 Task: Create a new spreadsheet using the template "Education: Assignment Tracker".
Action: Mouse moved to (41, 69)
Screenshot: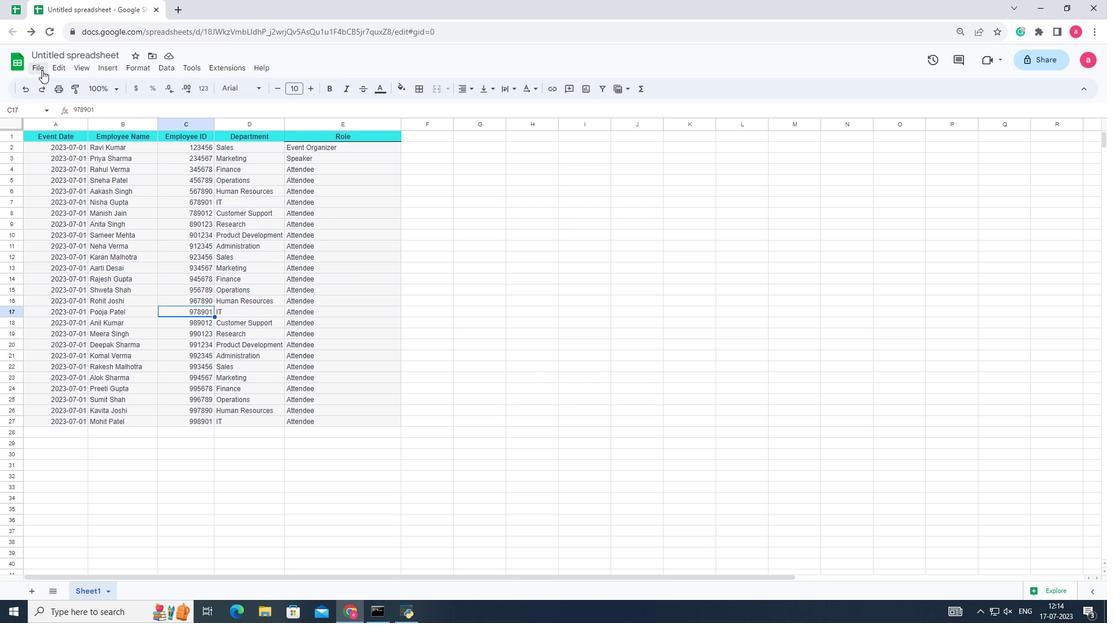 
Action: Mouse pressed left at (41, 69)
Screenshot: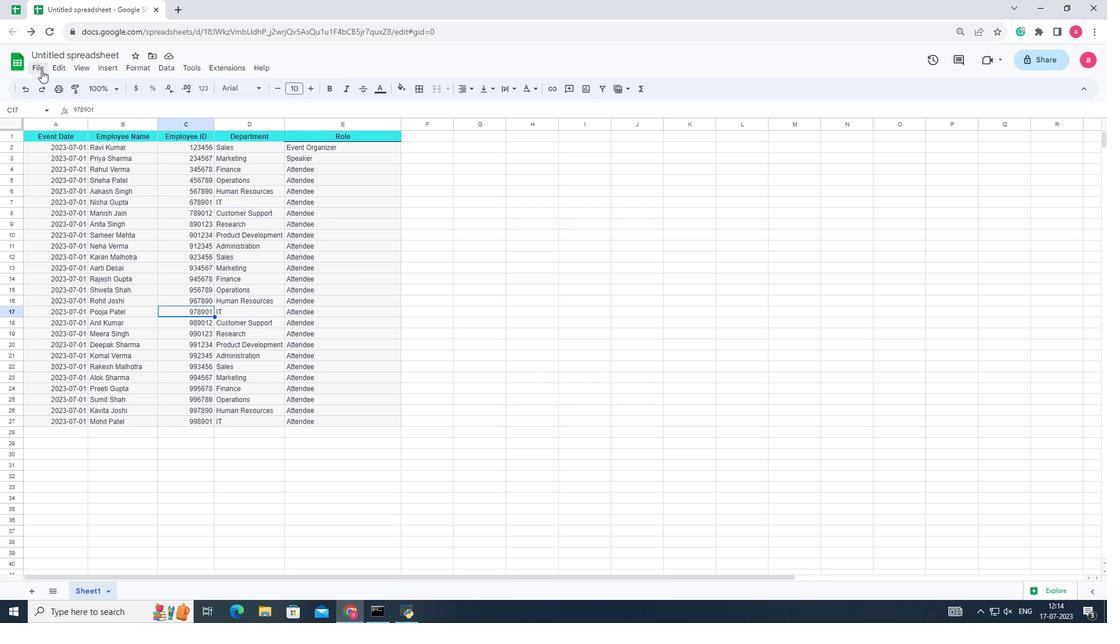 
Action: Mouse moved to (50, 85)
Screenshot: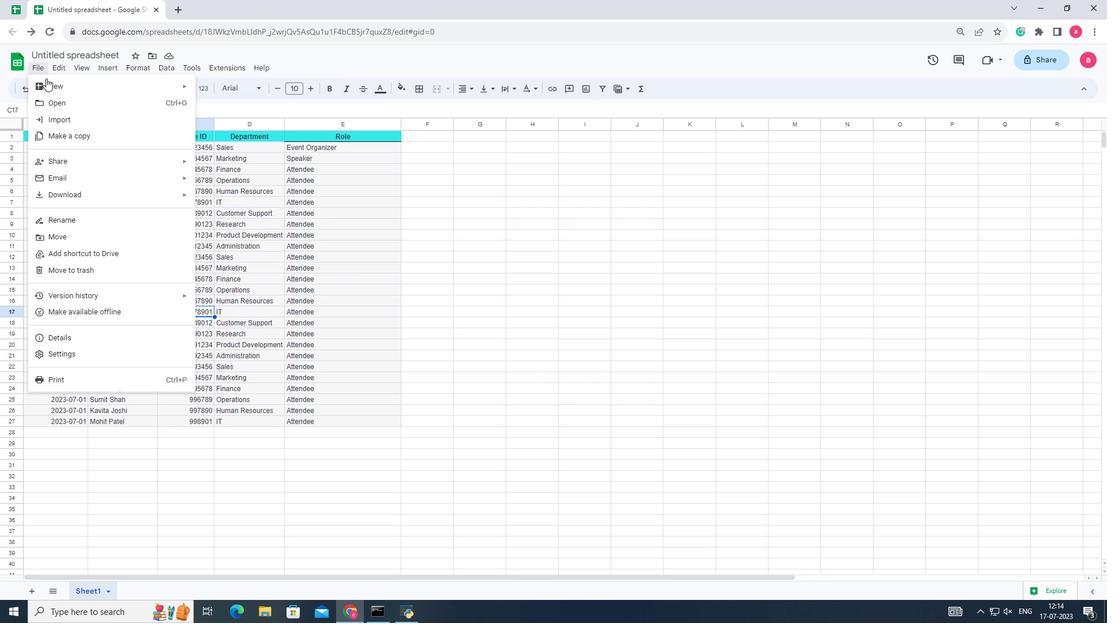 
Action: Mouse pressed left at (50, 85)
Screenshot: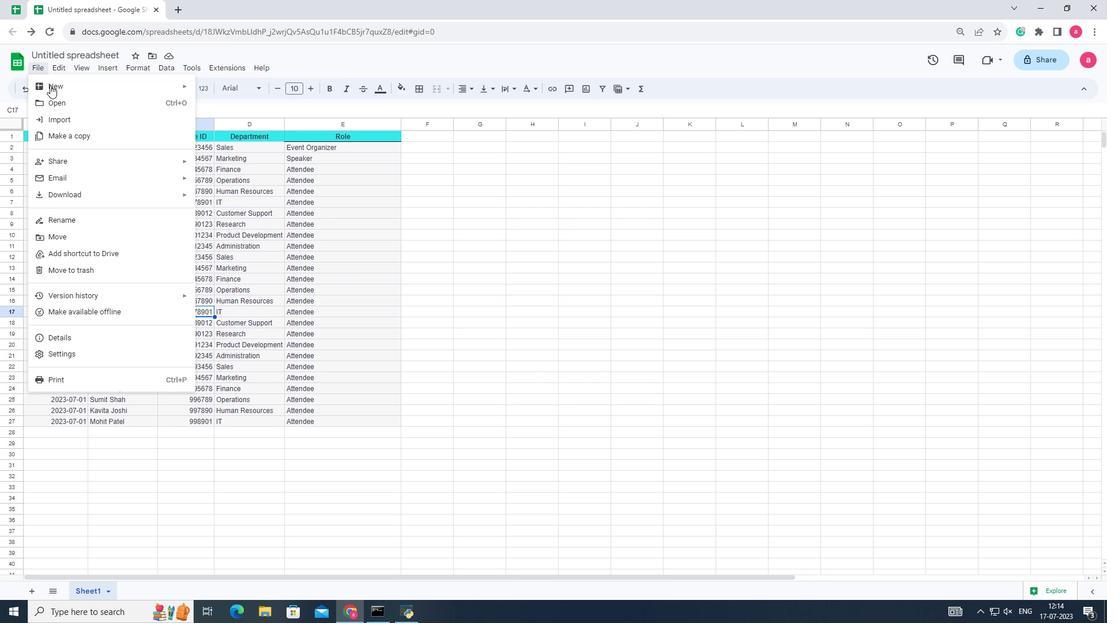 
Action: Mouse moved to (237, 103)
Screenshot: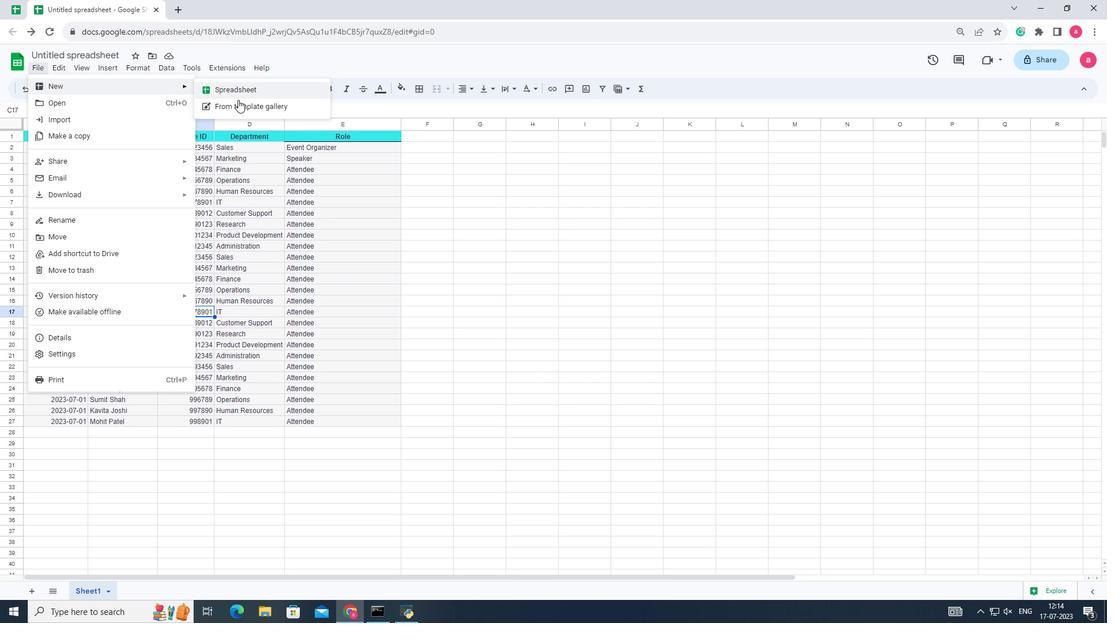 
Action: Mouse pressed left at (237, 103)
Screenshot: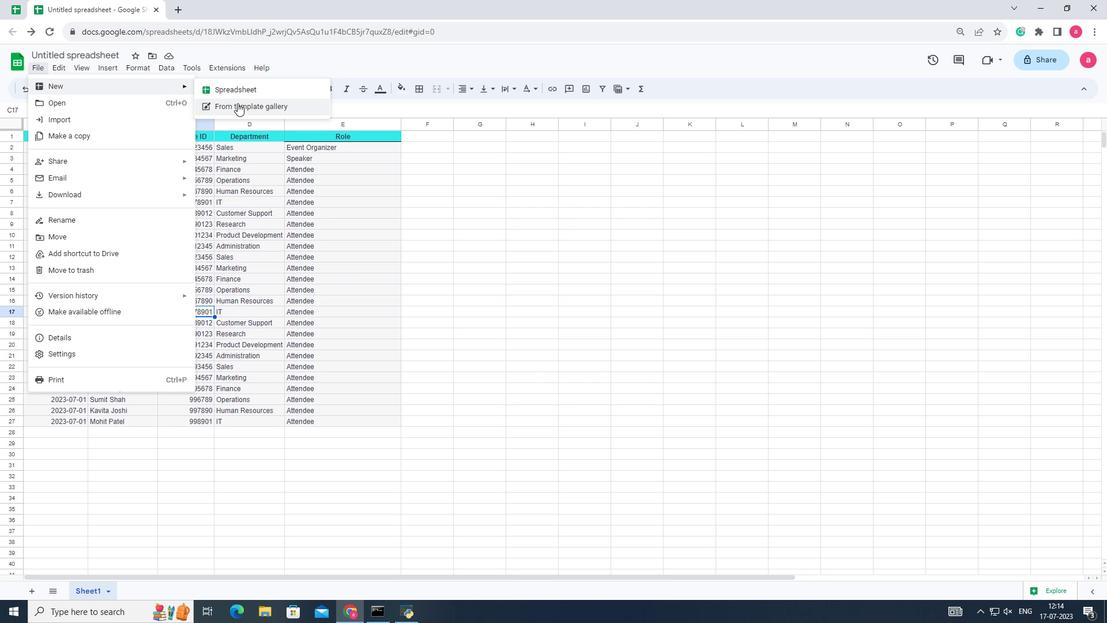 
Action: Mouse moved to (299, 254)
Screenshot: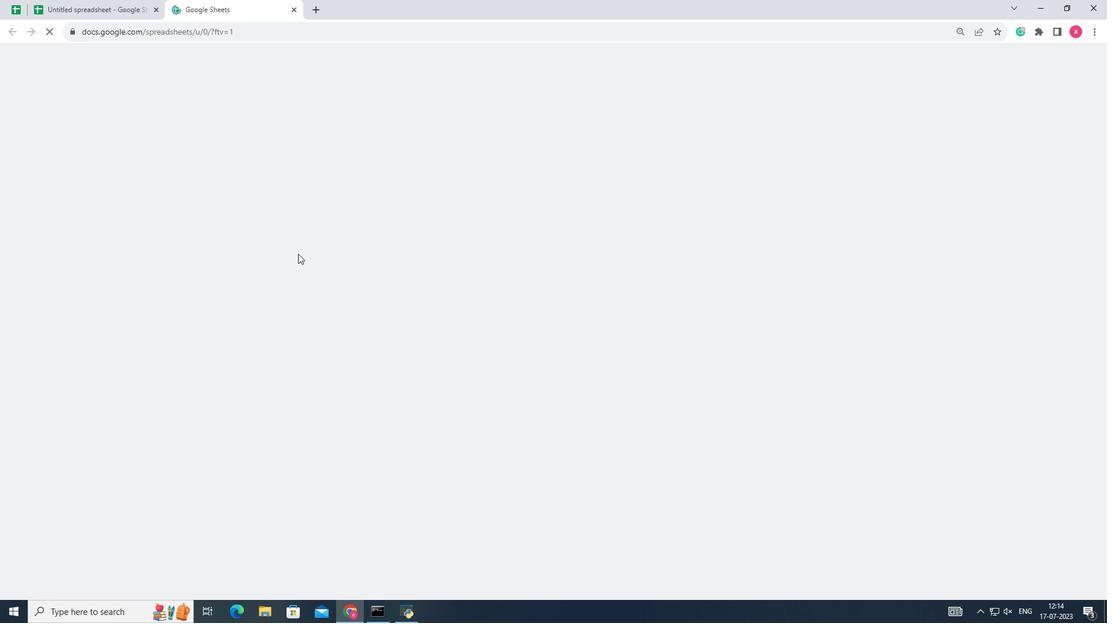 
Action: Mouse scrolled (299, 253) with delta (0, 0)
Screenshot: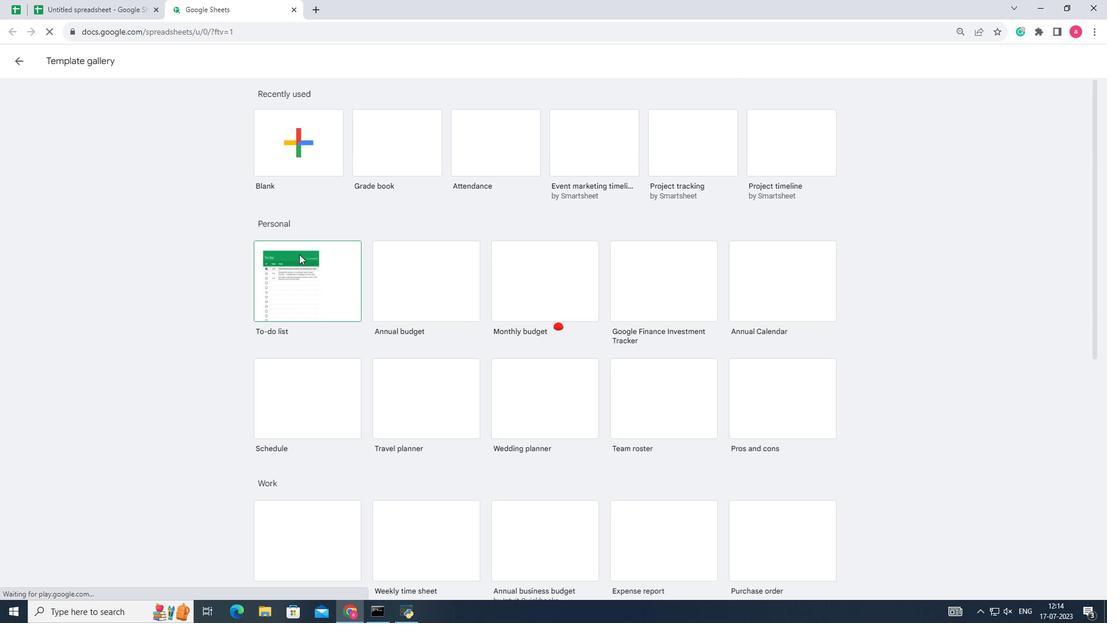 
Action: Mouse scrolled (299, 253) with delta (0, 0)
Screenshot: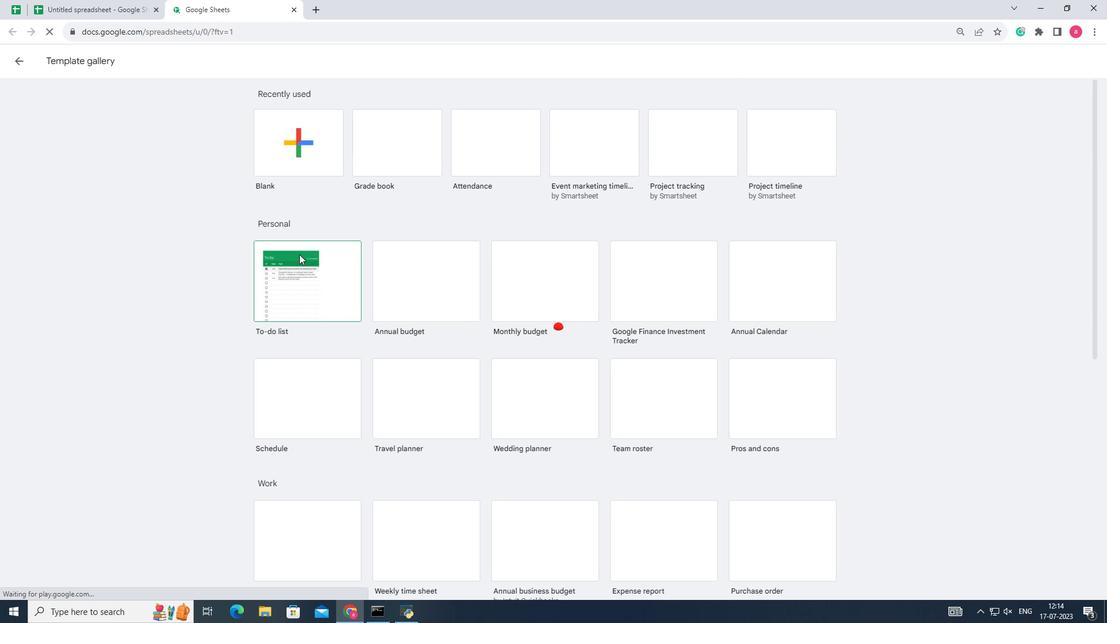 
Action: Mouse moved to (299, 255)
Screenshot: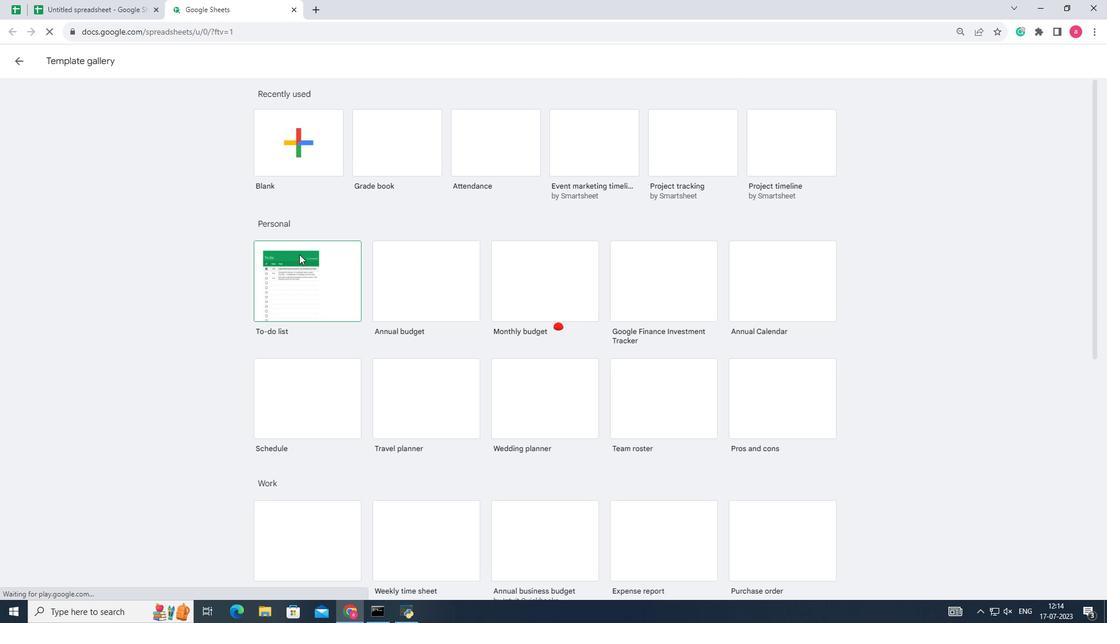
Action: Mouse scrolled (299, 255) with delta (0, 0)
Screenshot: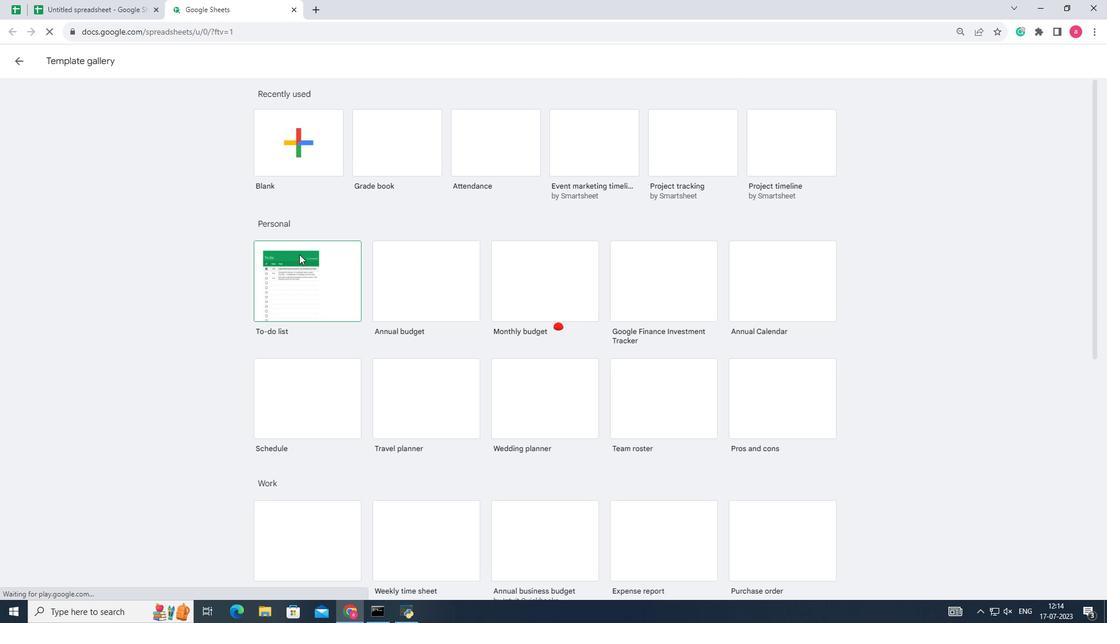
Action: Mouse scrolled (299, 255) with delta (0, 0)
Screenshot: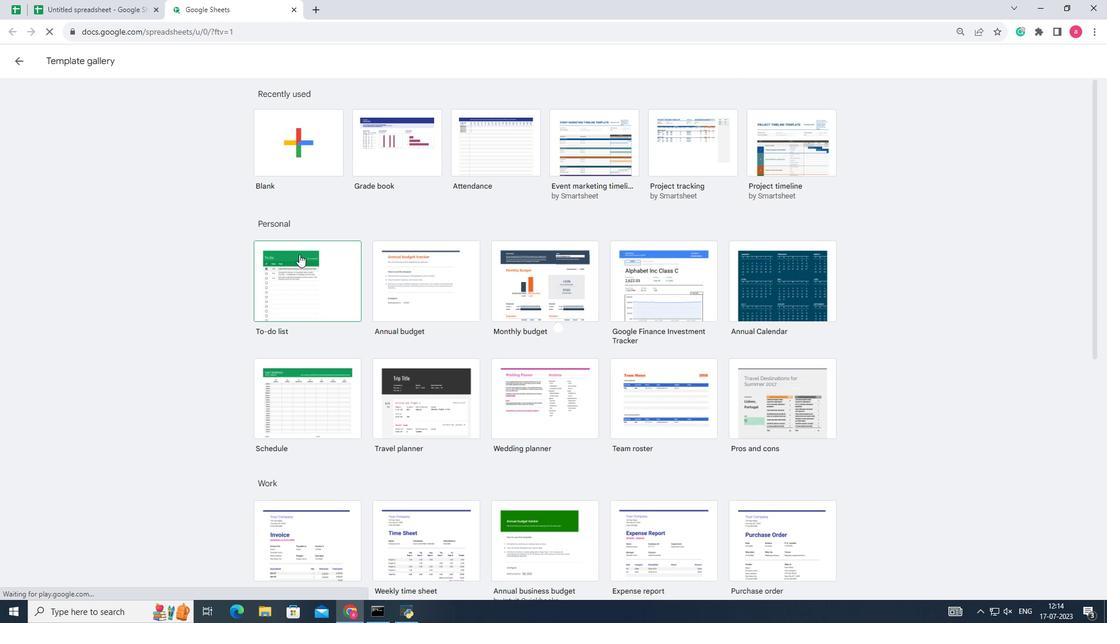 
Action: Mouse moved to (300, 256)
Screenshot: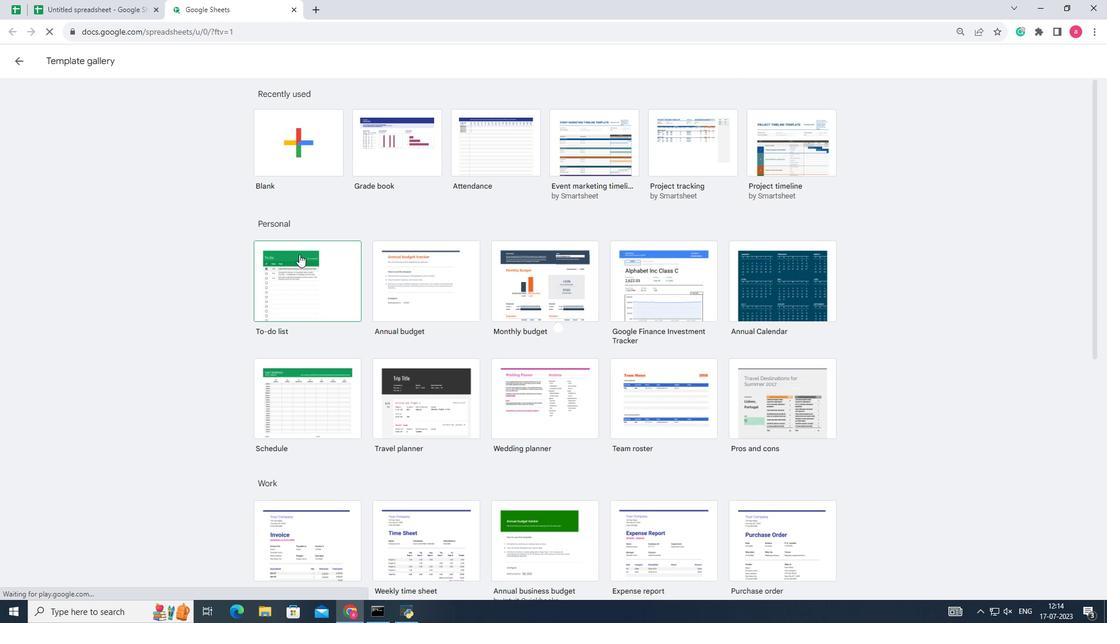 
Action: Mouse scrolled (300, 255) with delta (0, 0)
Screenshot: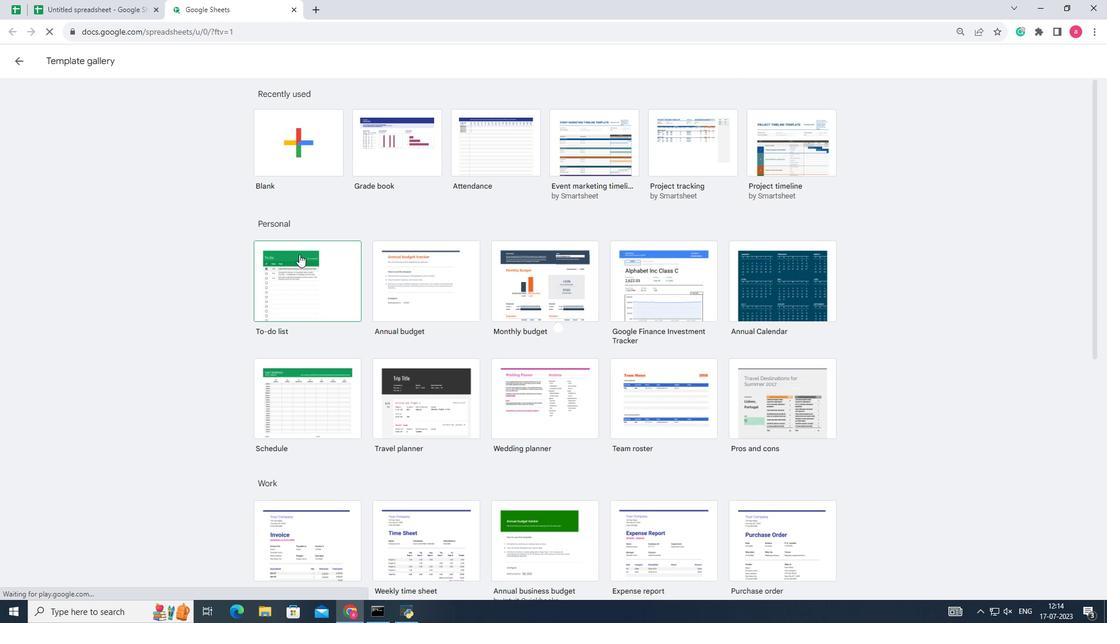 
Action: Mouse moved to (301, 256)
Screenshot: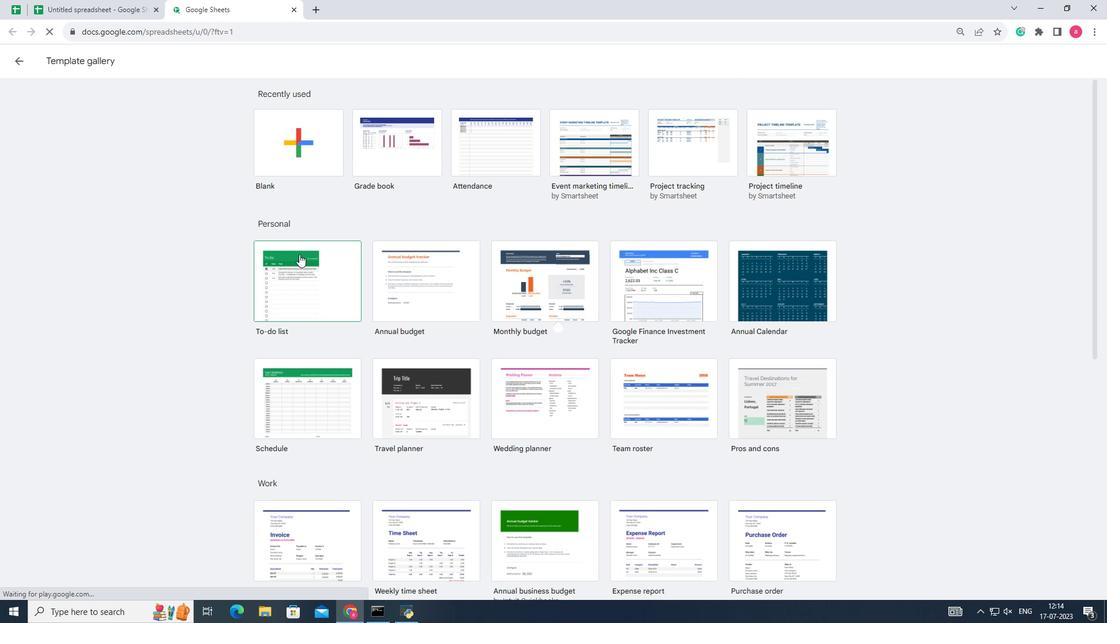 
Action: Mouse scrolled (301, 255) with delta (0, 0)
Screenshot: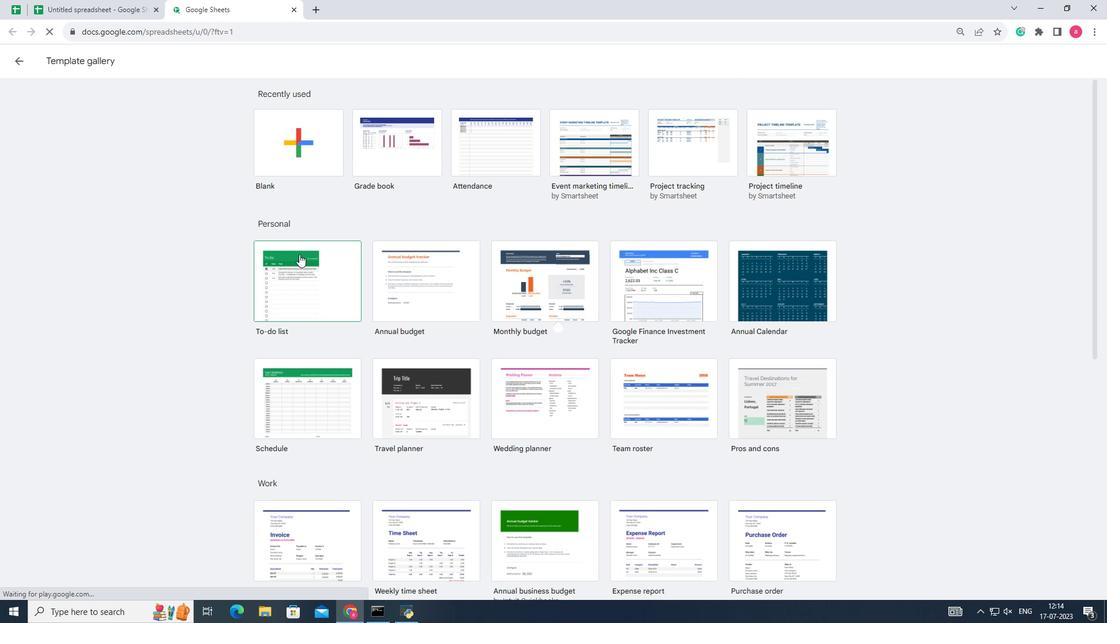 
Action: Mouse scrolled (301, 255) with delta (0, 0)
Screenshot: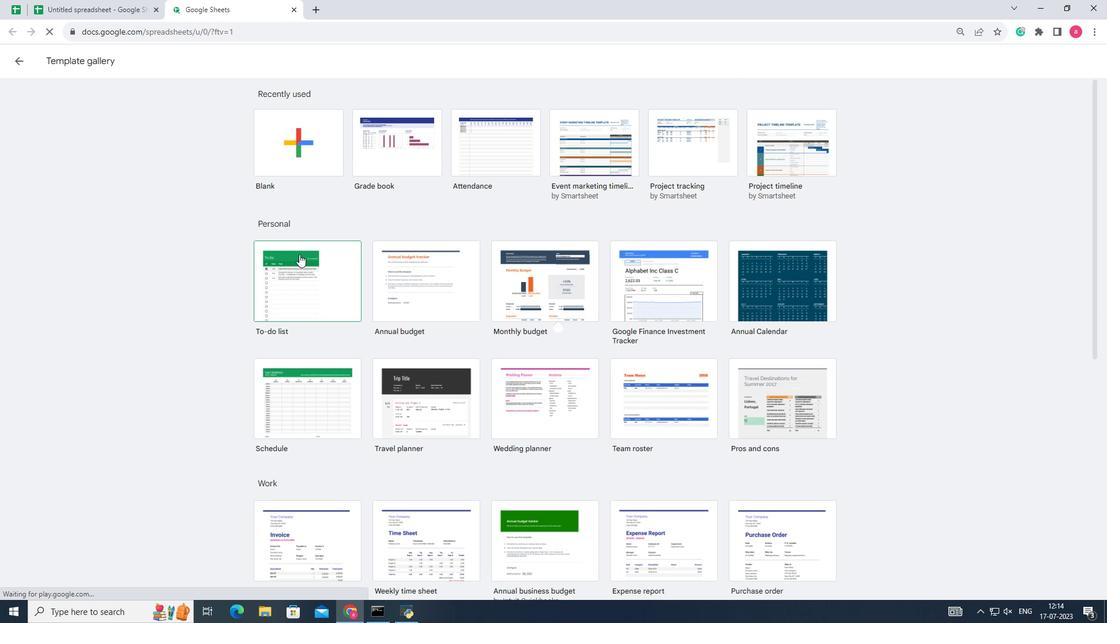 
Action: Mouse moved to (336, 296)
Screenshot: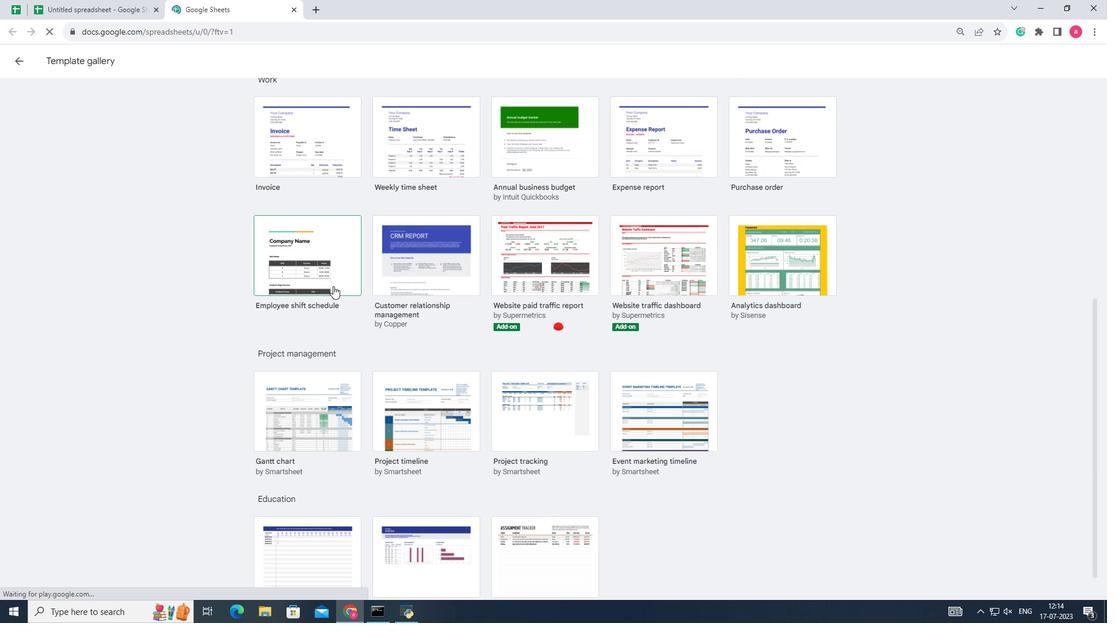 
Action: Mouse scrolled (335, 292) with delta (0, 0)
Screenshot: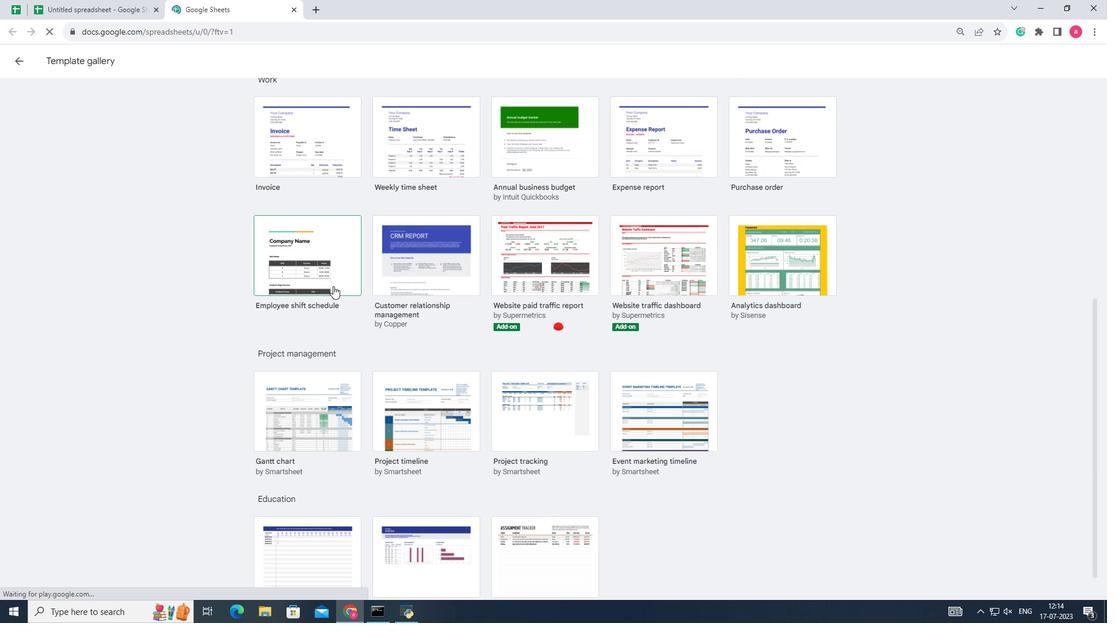 
Action: Mouse moved to (336, 297)
Screenshot: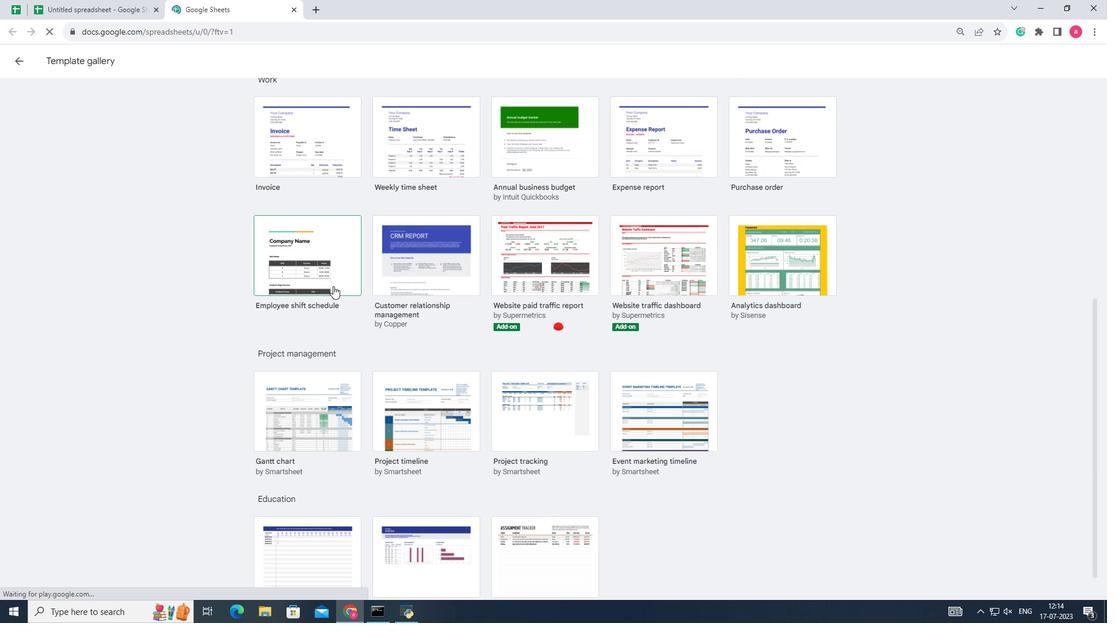 
Action: Mouse scrolled (336, 294) with delta (0, 0)
Screenshot: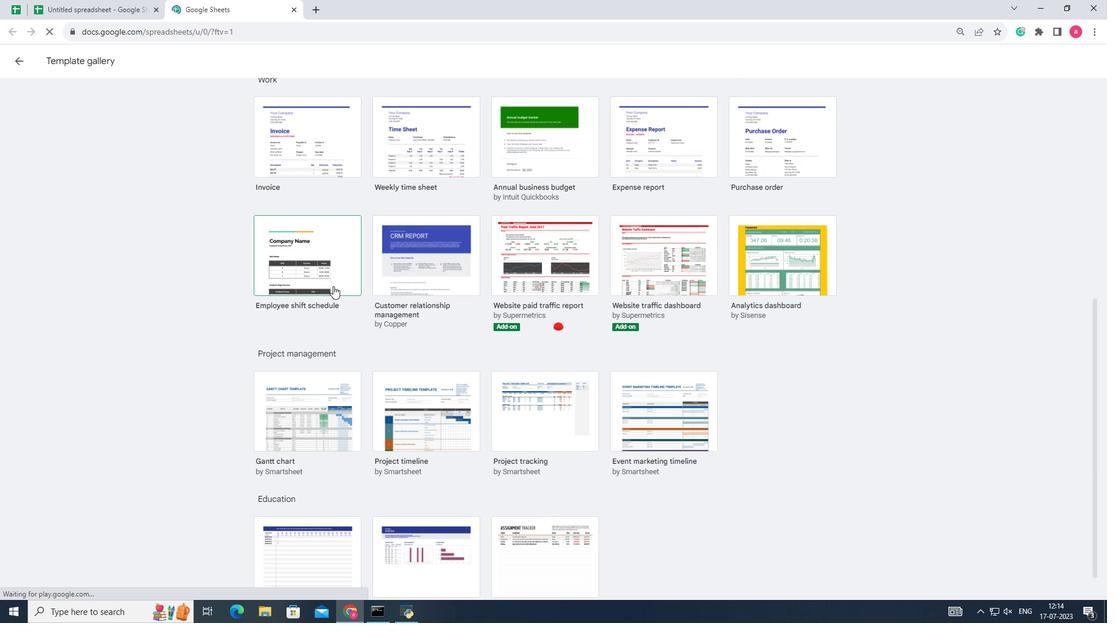
Action: Mouse scrolled (336, 295) with delta (0, 0)
Screenshot: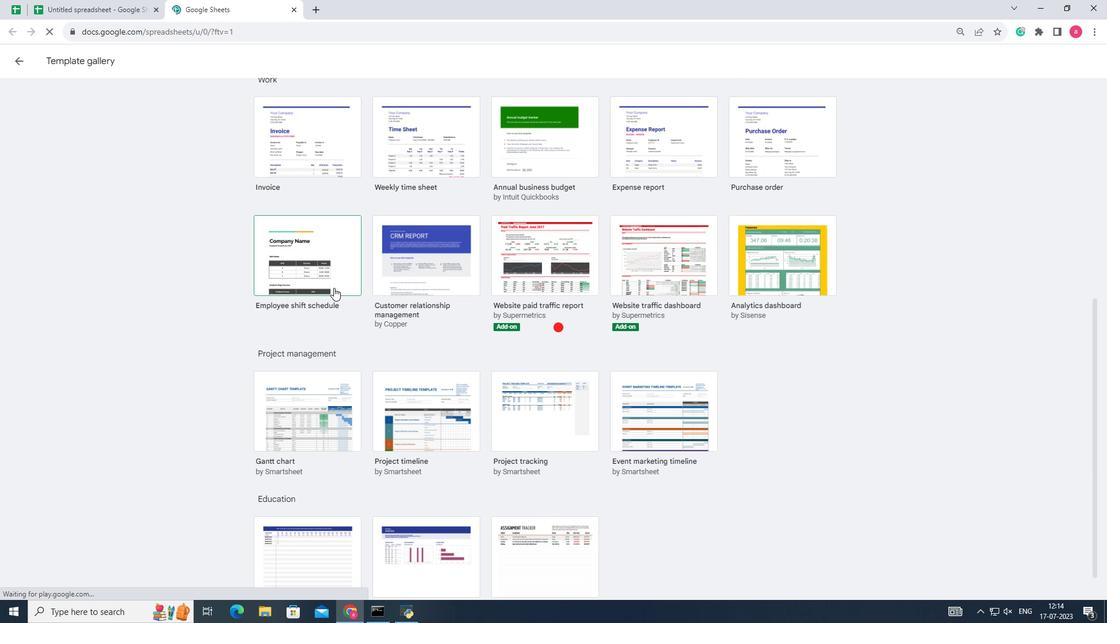 
Action: Mouse scrolled (336, 296) with delta (0, 0)
Screenshot: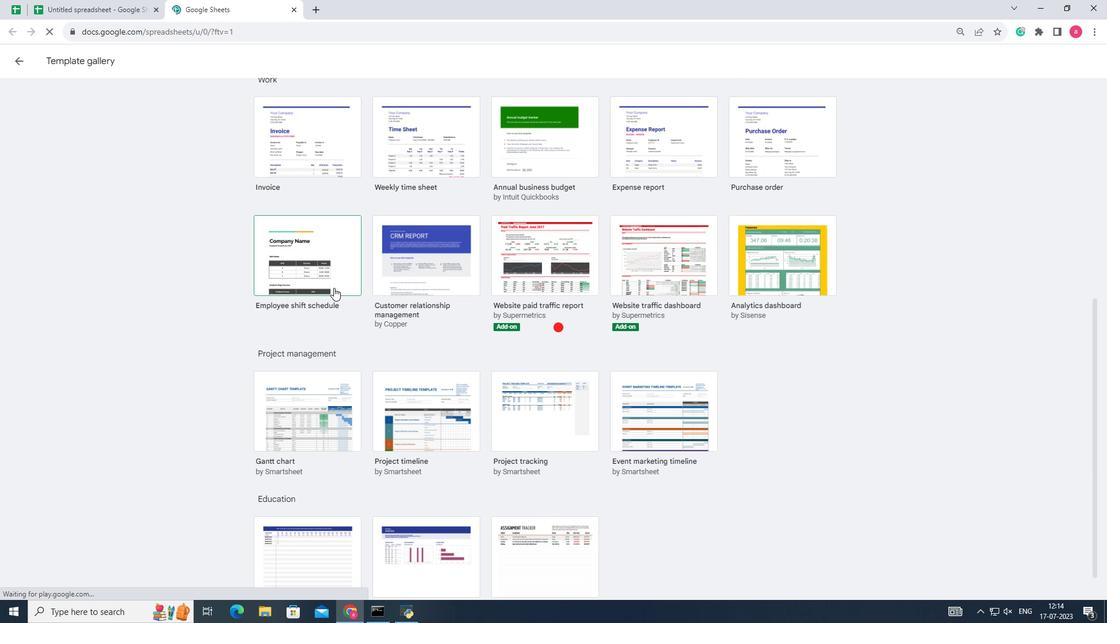 
Action: Mouse scrolled (336, 296) with delta (0, 0)
Screenshot: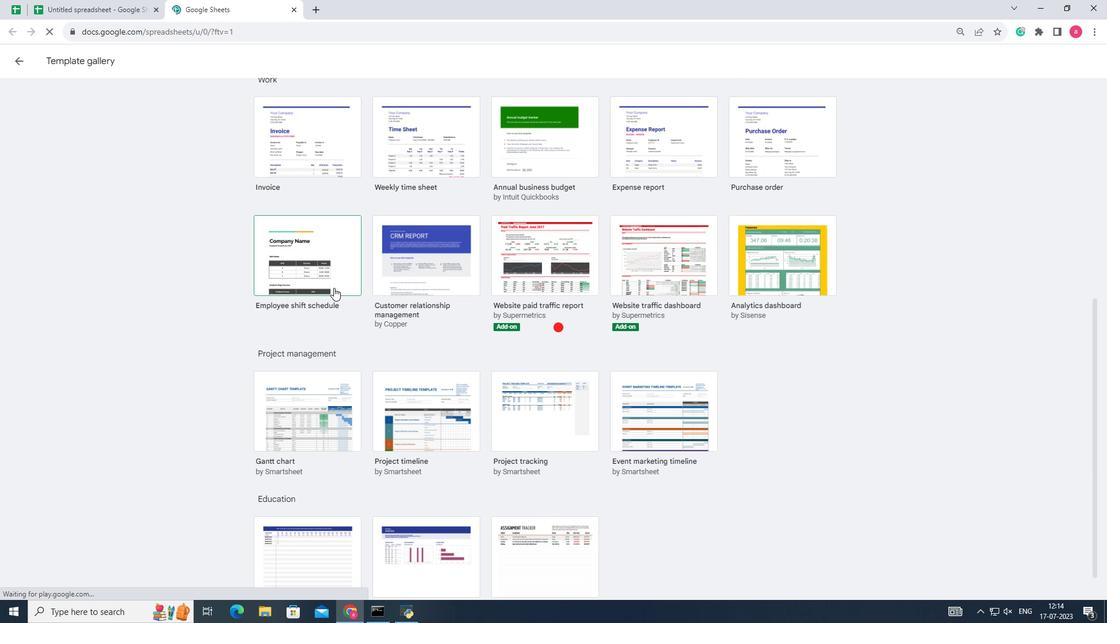 
Action: Mouse scrolled (336, 296) with delta (0, 0)
Screenshot: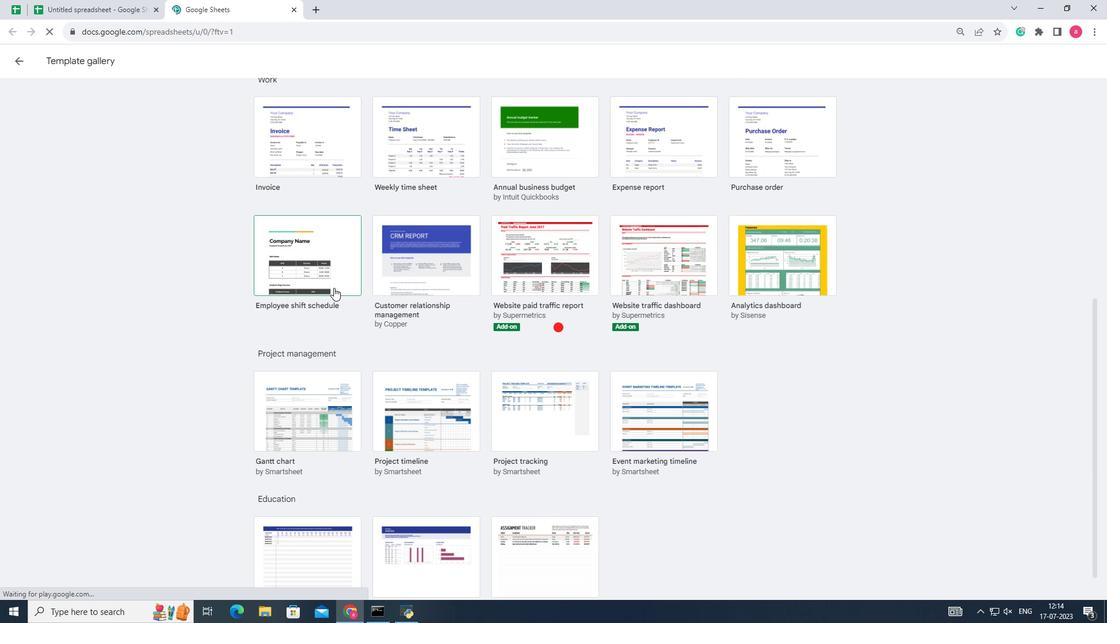 
Action: Mouse moved to (529, 530)
Screenshot: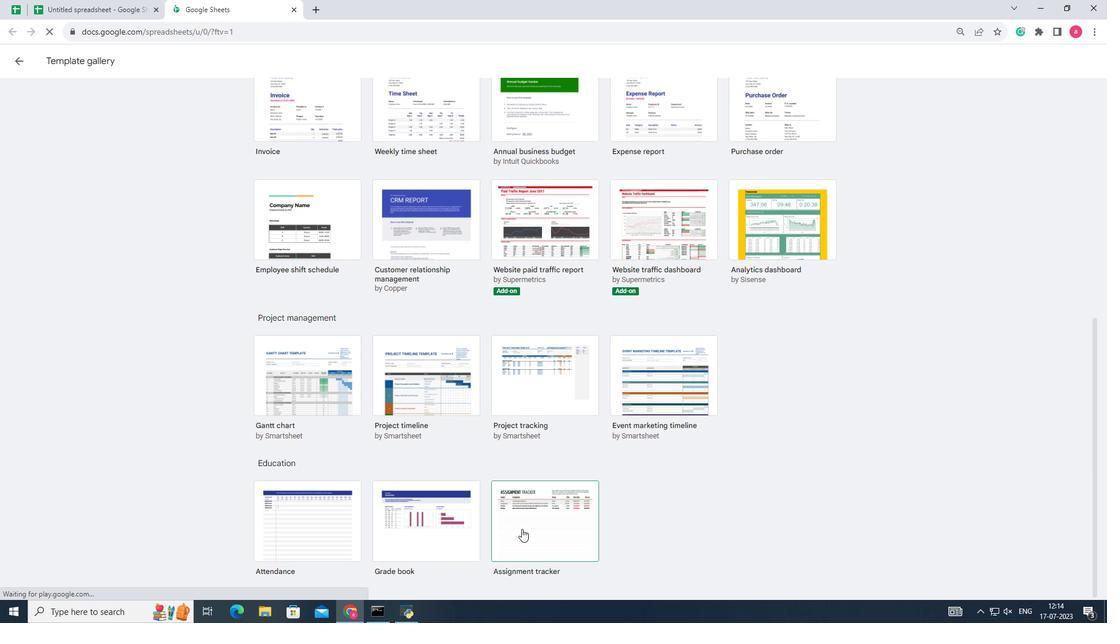 
Action: Mouse pressed left at (529, 530)
Screenshot: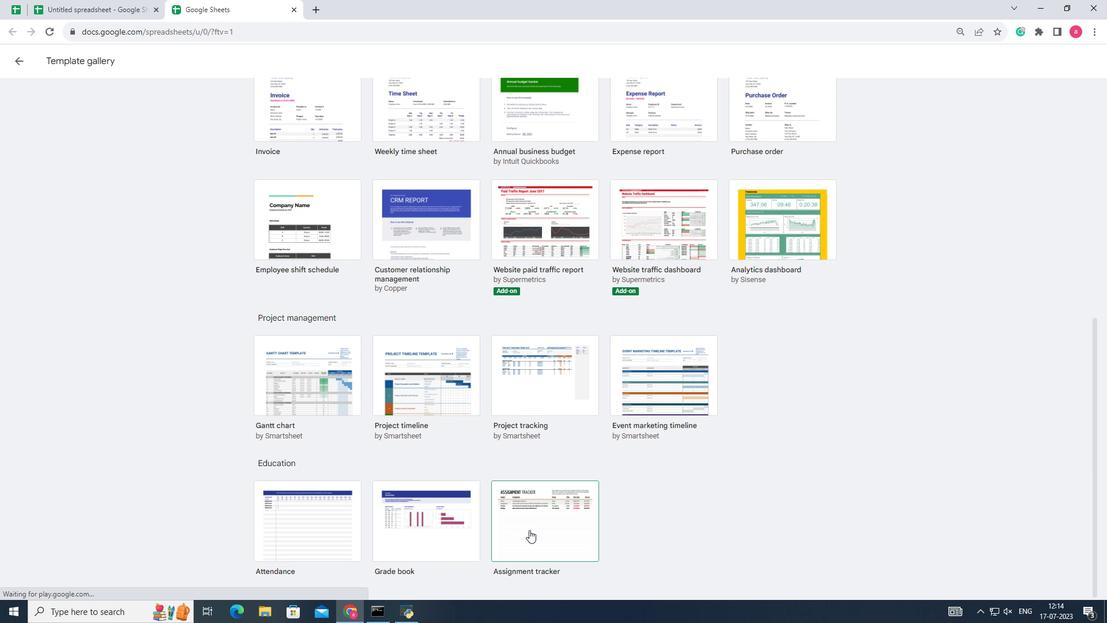 
Action: Mouse moved to (247, 253)
Screenshot: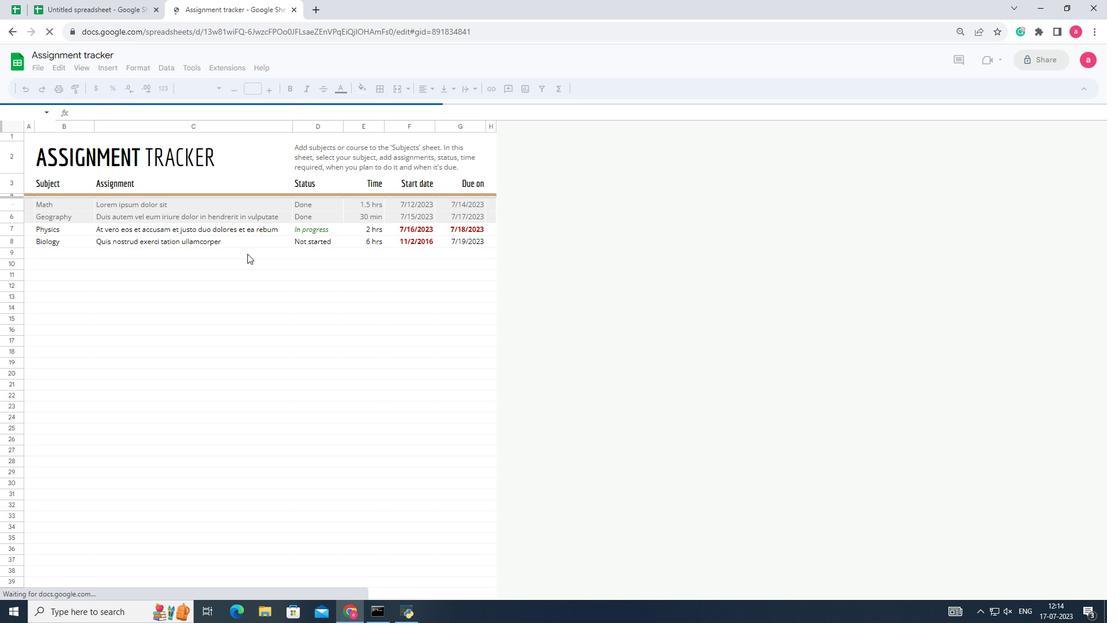 
